 Task: Look for properties with kitchen facilities.
Action: Mouse moved to (982, 116)
Screenshot: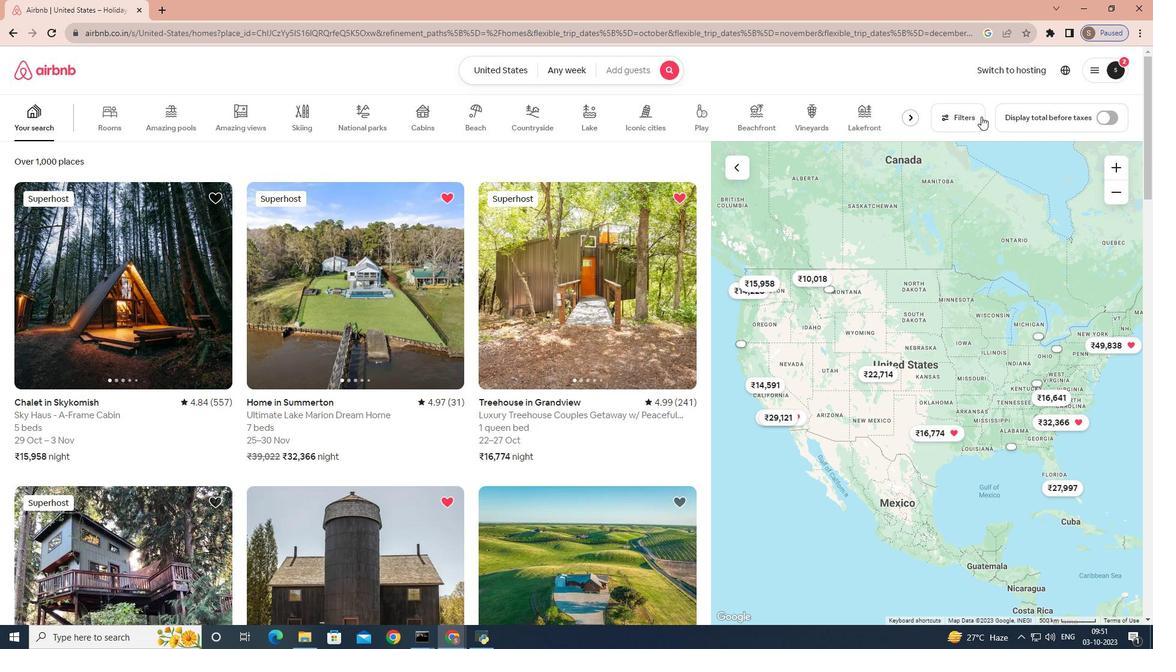 
Action: Mouse pressed left at (982, 116)
Screenshot: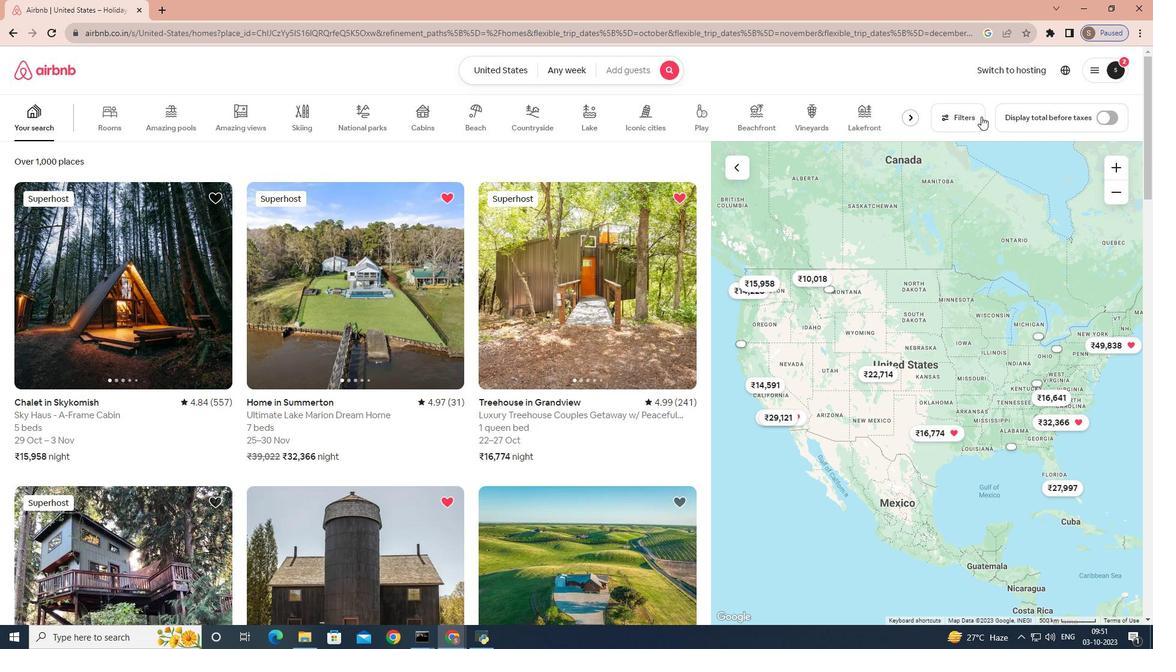 
Action: Mouse moved to (738, 180)
Screenshot: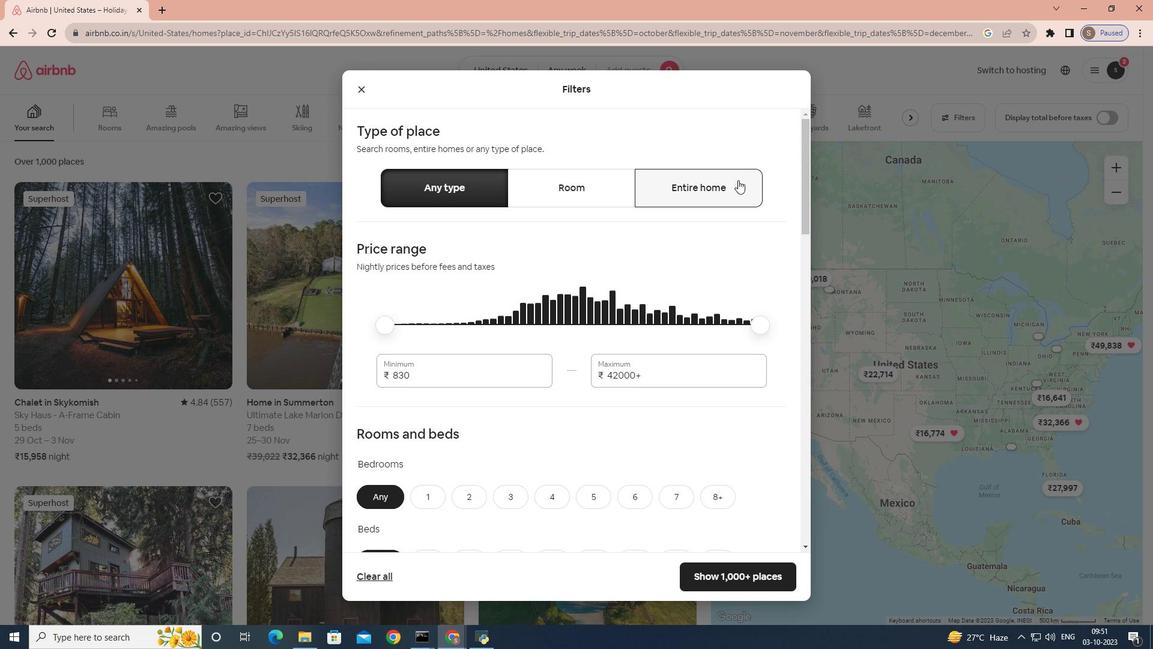 
Action: Mouse pressed left at (738, 180)
Screenshot: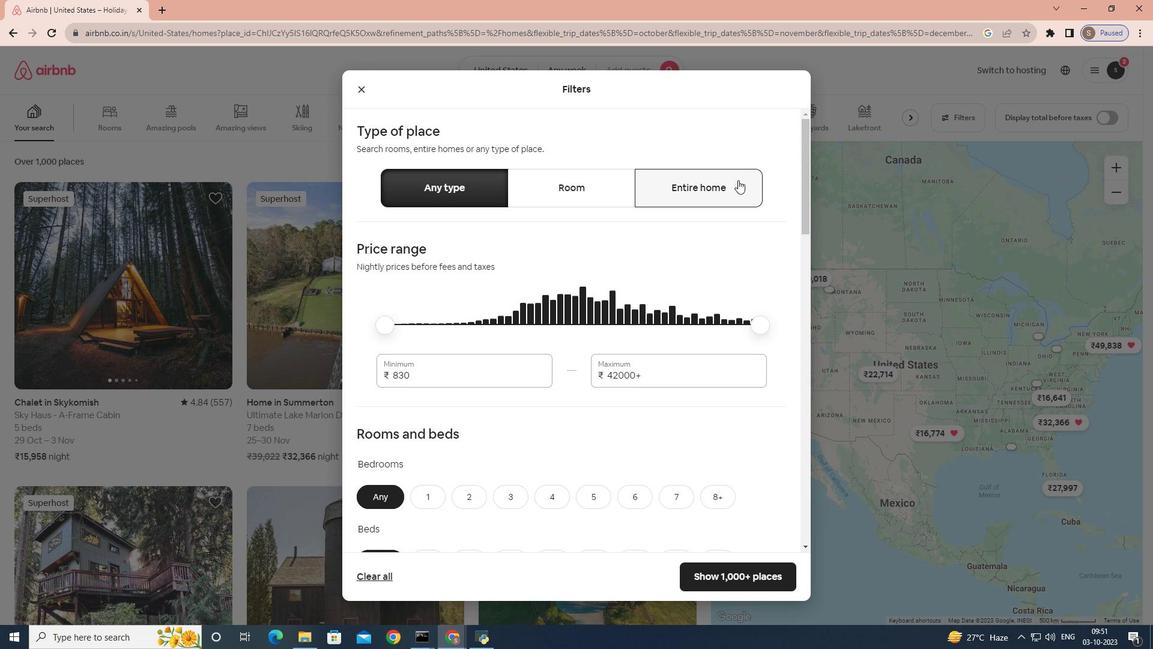 
Action: Mouse moved to (580, 285)
Screenshot: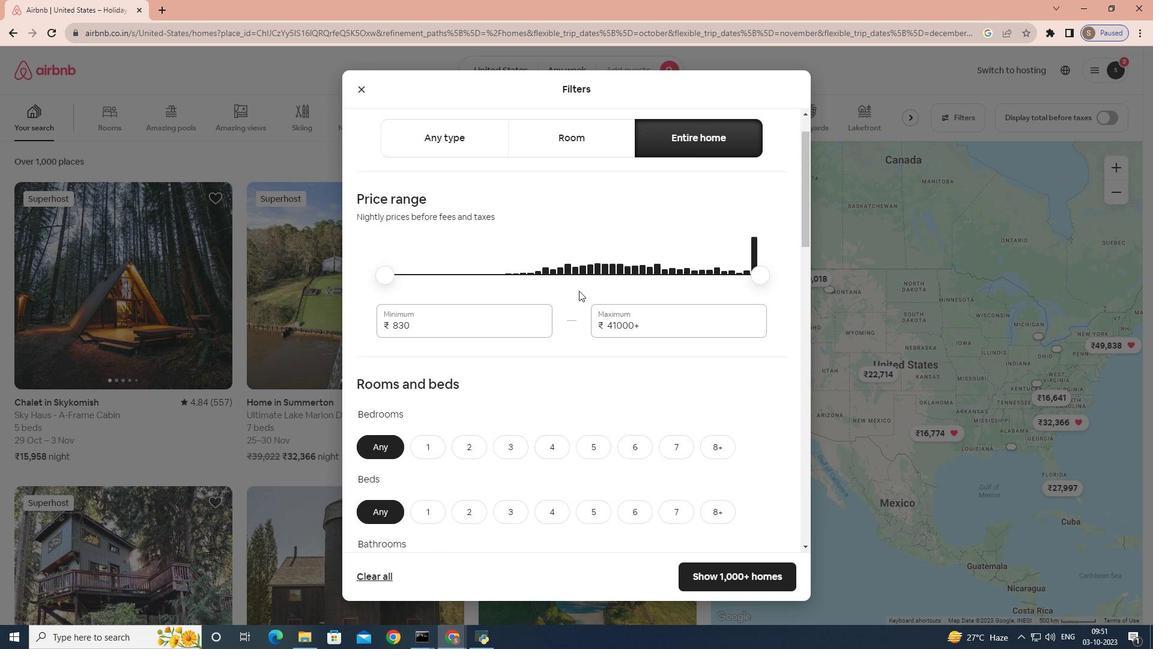 
Action: Mouse scrolled (580, 284) with delta (0, 0)
Screenshot: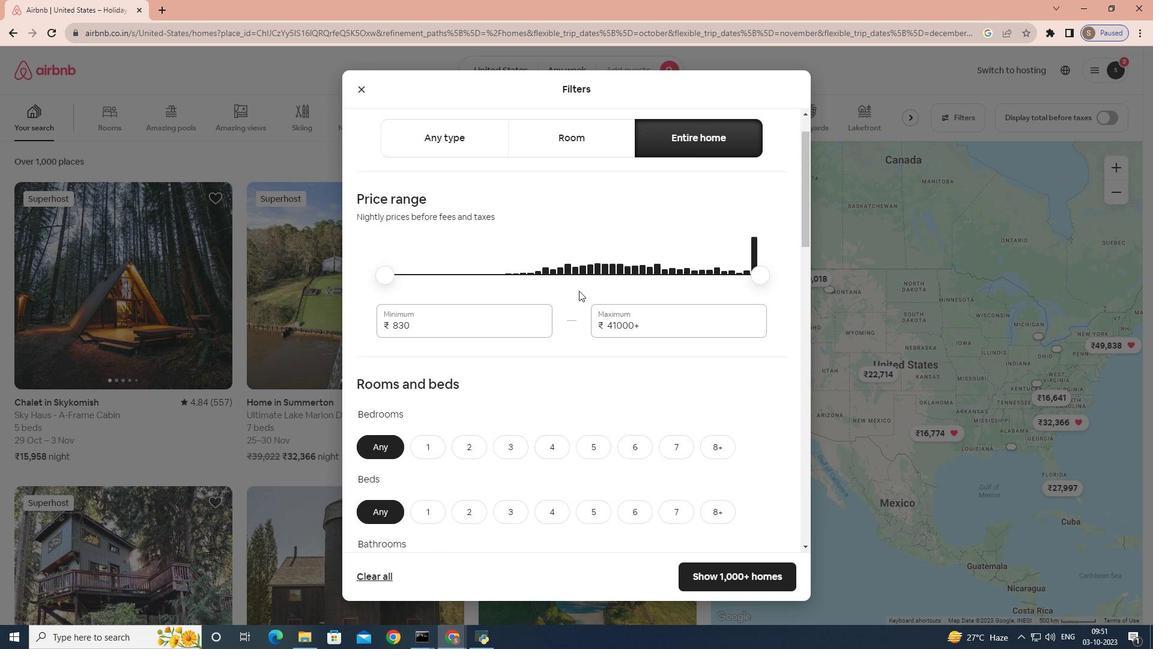 
Action: Mouse moved to (579, 287)
Screenshot: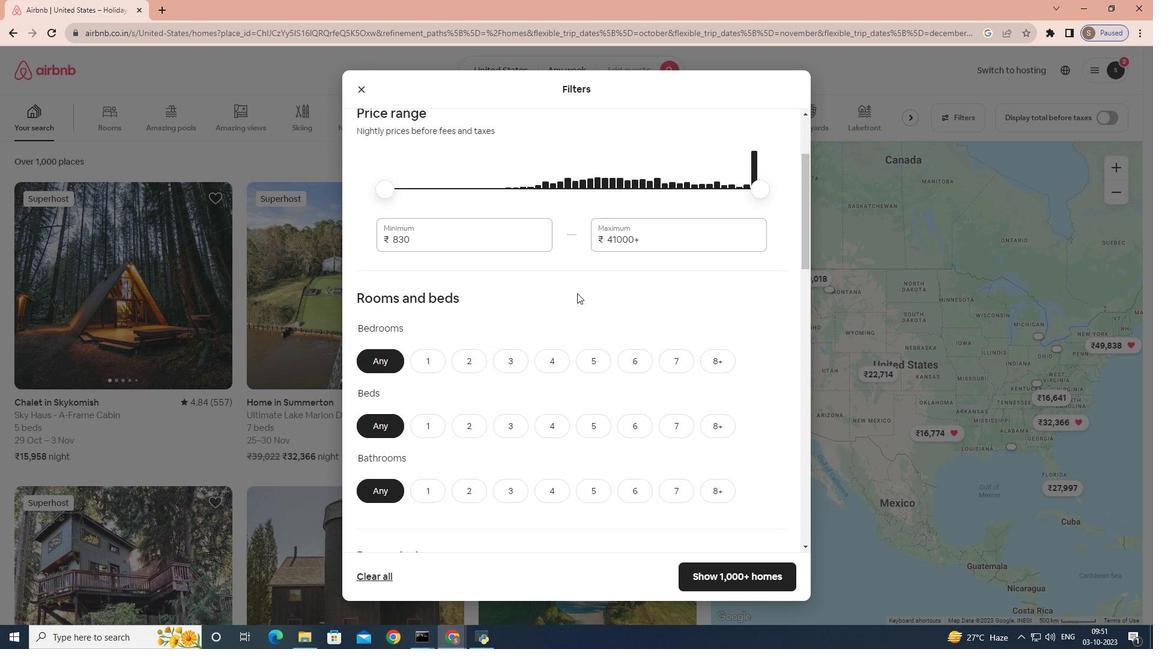 
Action: Mouse scrolled (579, 287) with delta (0, 0)
Screenshot: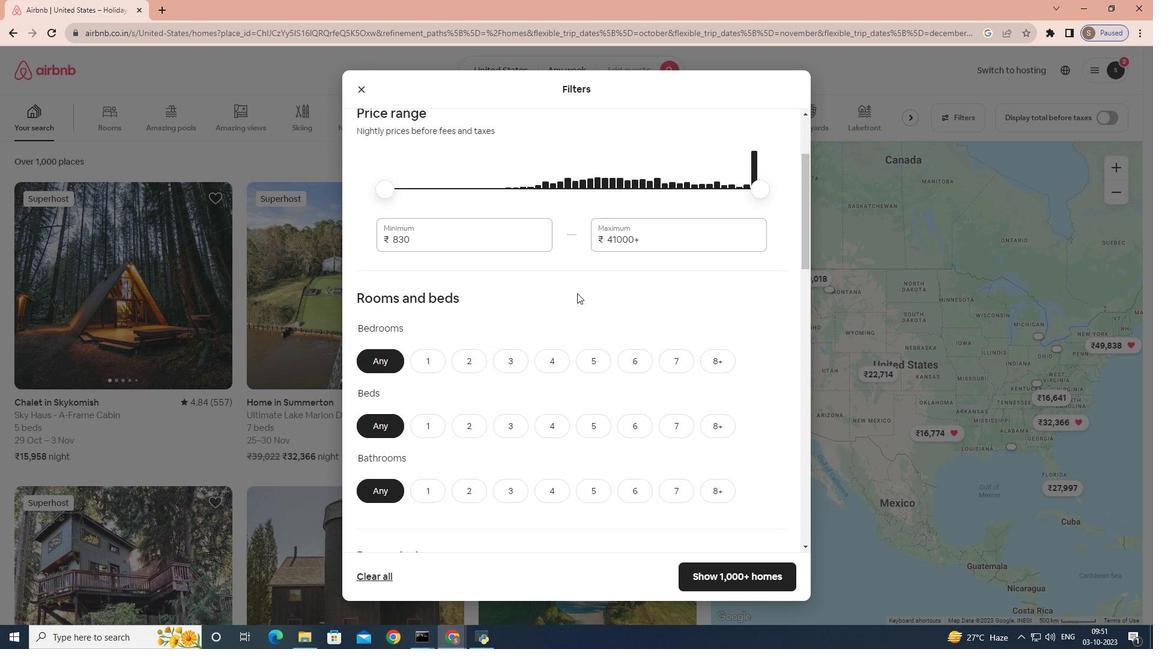 
Action: Mouse scrolled (579, 287) with delta (0, 0)
Screenshot: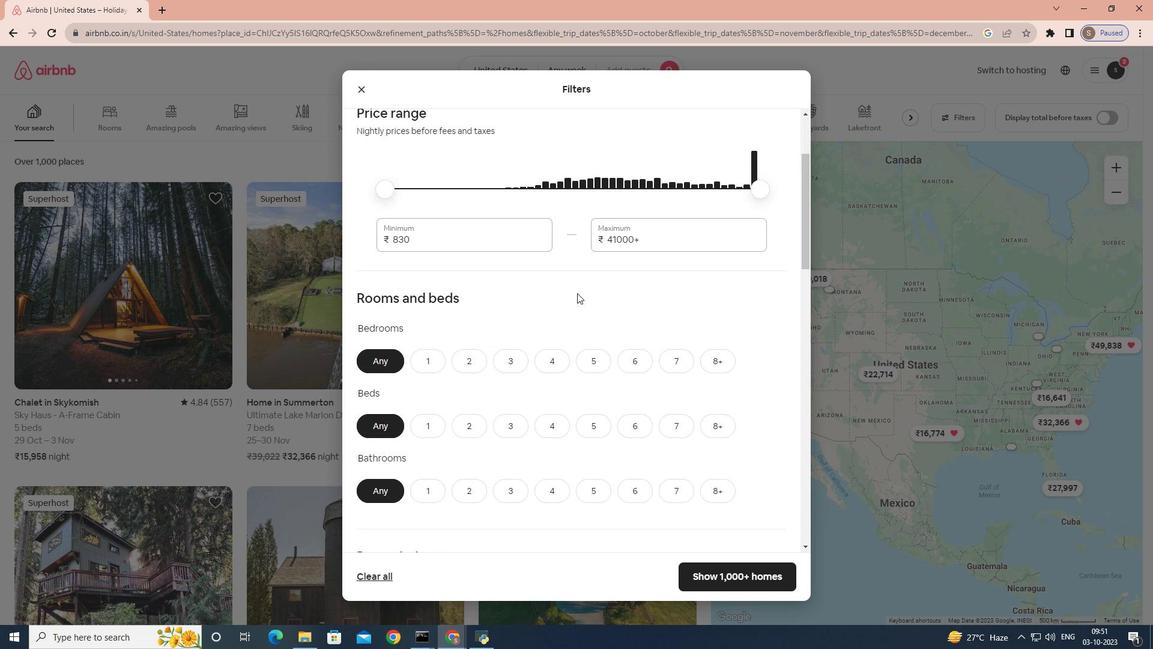 
Action: Mouse moved to (576, 293)
Screenshot: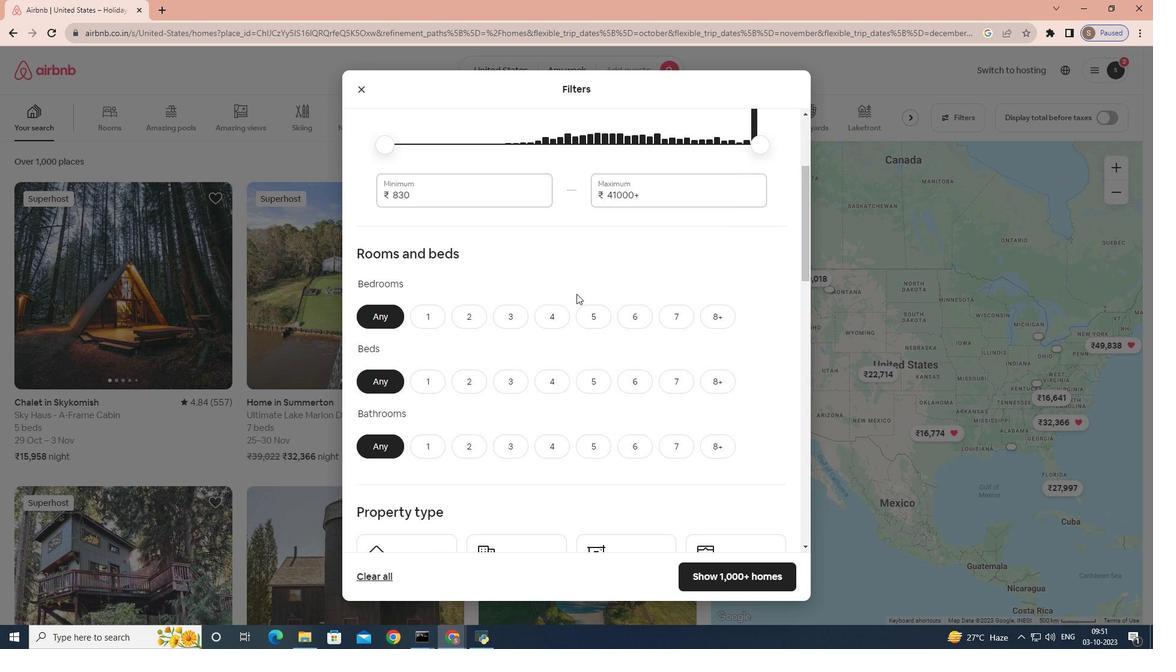 
Action: Mouse scrolled (576, 293) with delta (0, 0)
Screenshot: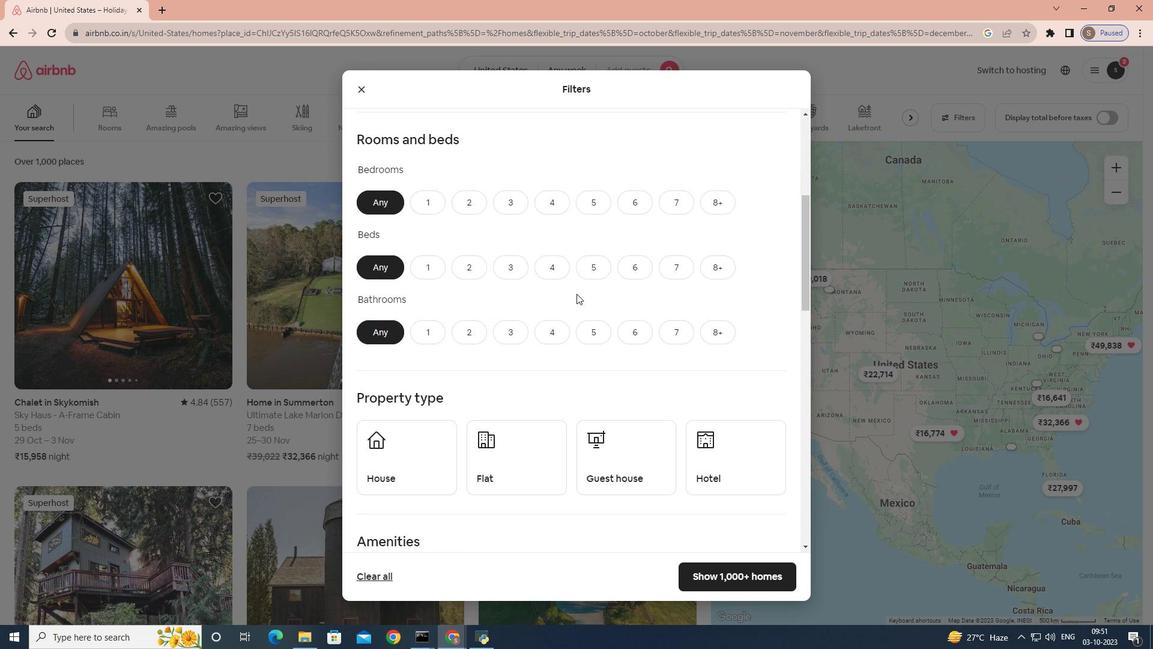 
Action: Mouse scrolled (576, 293) with delta (0, 0)
Screenshot: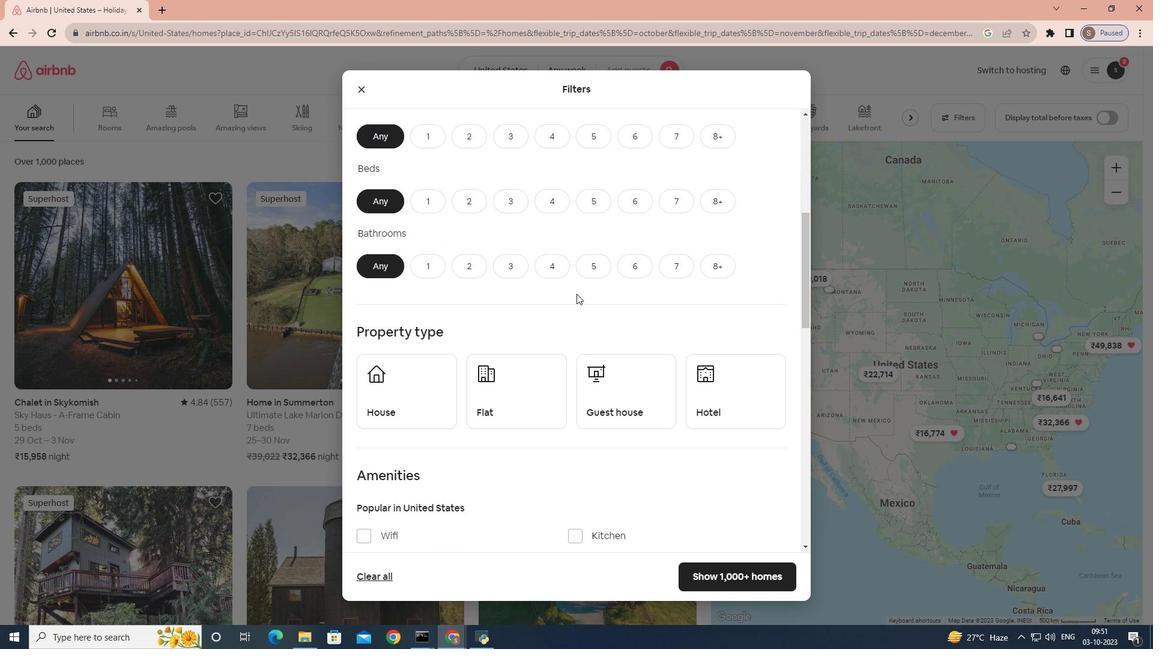 
Action: Mouse scrolled (576, 293) with delta (0, 0)
Screenshot: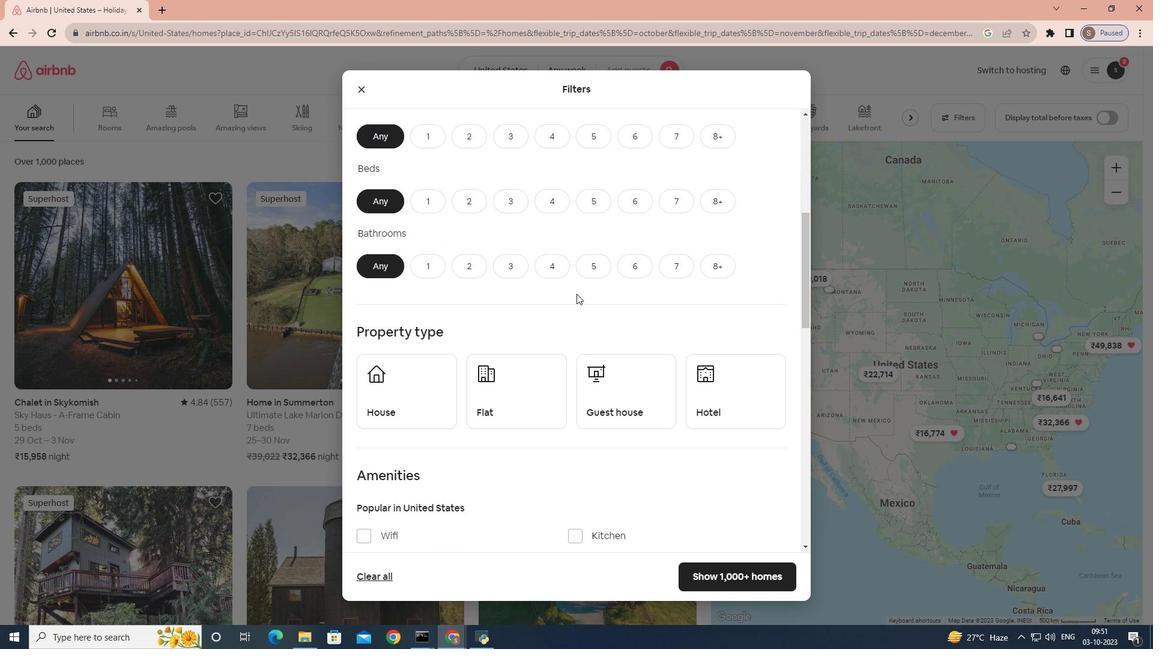 
Action: Mouse moved to (566, 304)
Screenshot: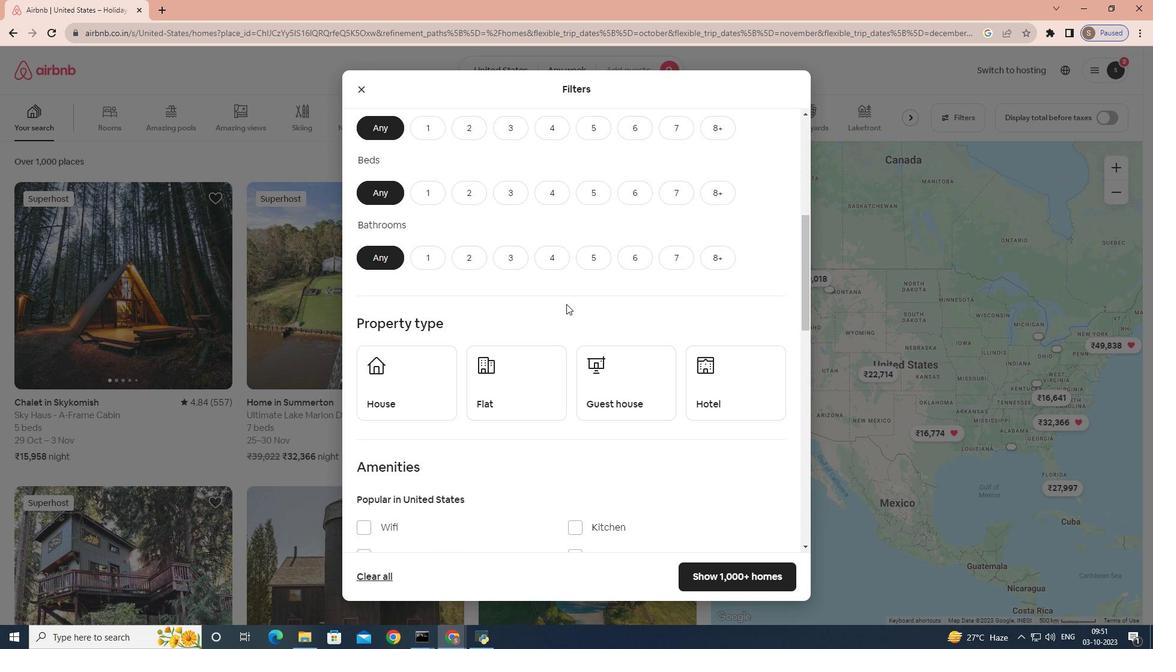 
Action: Mouse scrolled (566, 303) with delta (0, 0)
Screenshot: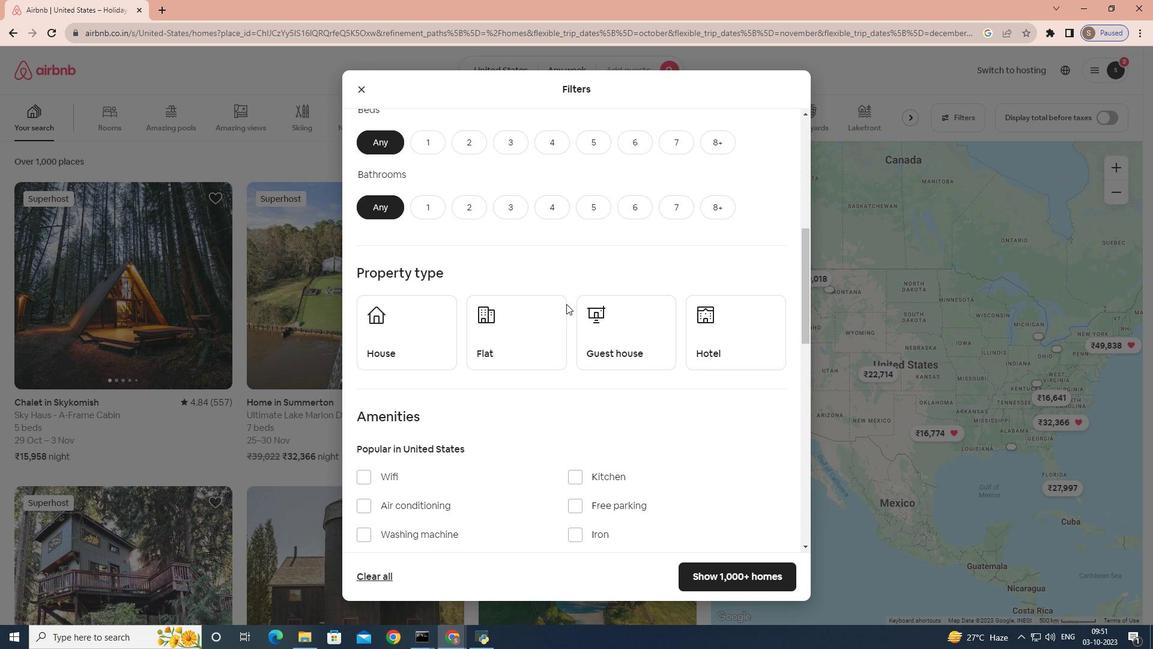 
Action: Mouse scrolled (566, 303) with delta (0, 0)
Screenshot: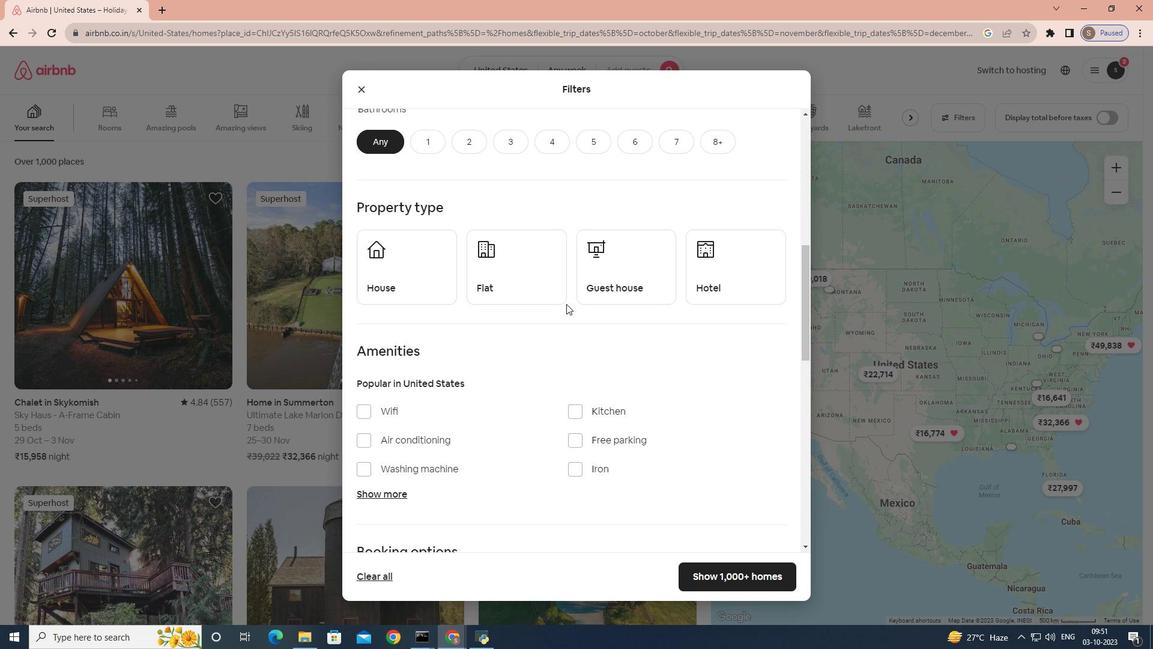 
Action: Mouse scrolled (566, 303) with delta (0, 0)
Screenshot: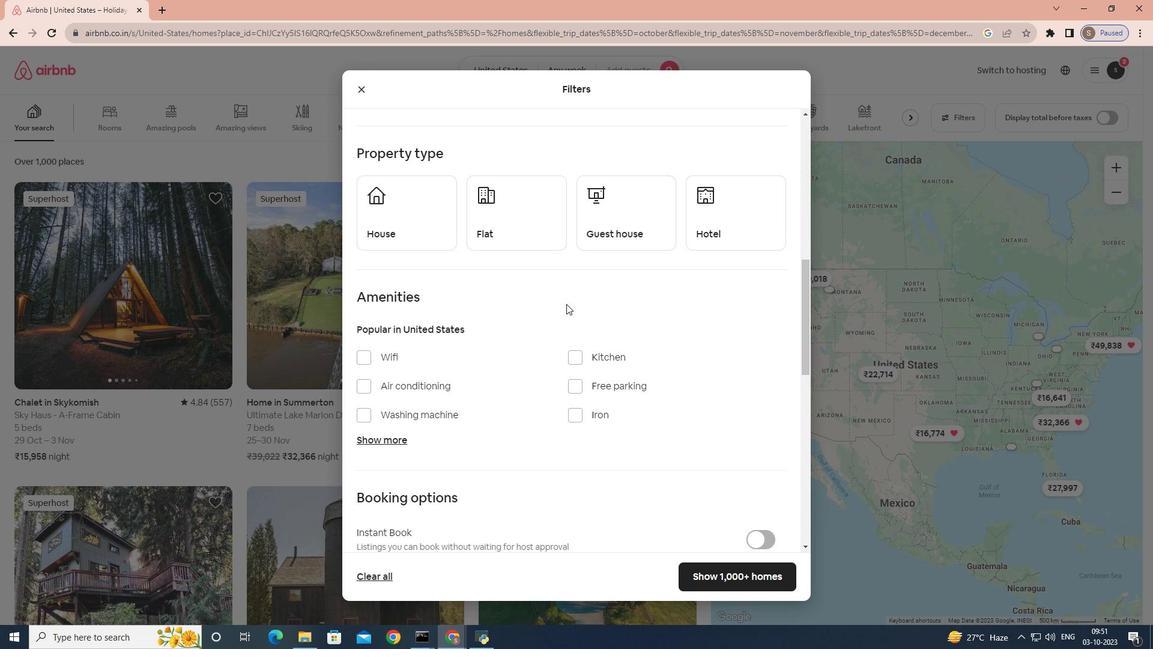 
Action: Mouse moved to (573, 356)
Screenshot: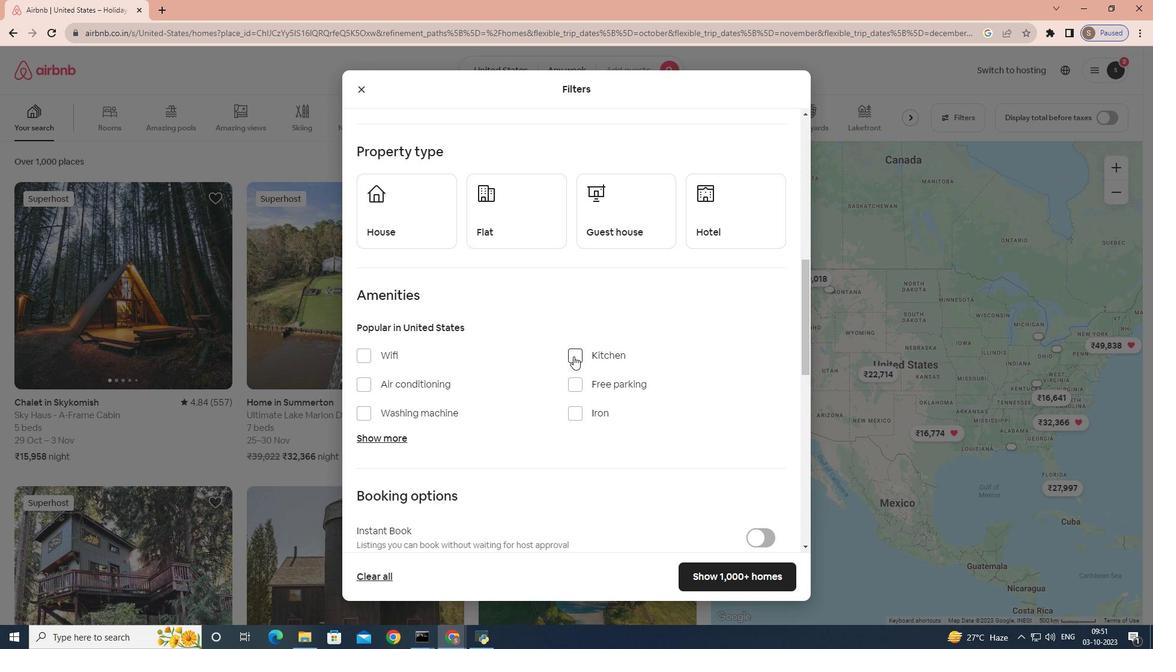 
Action: Mouse pressed left at (573, 356)
Screenshot: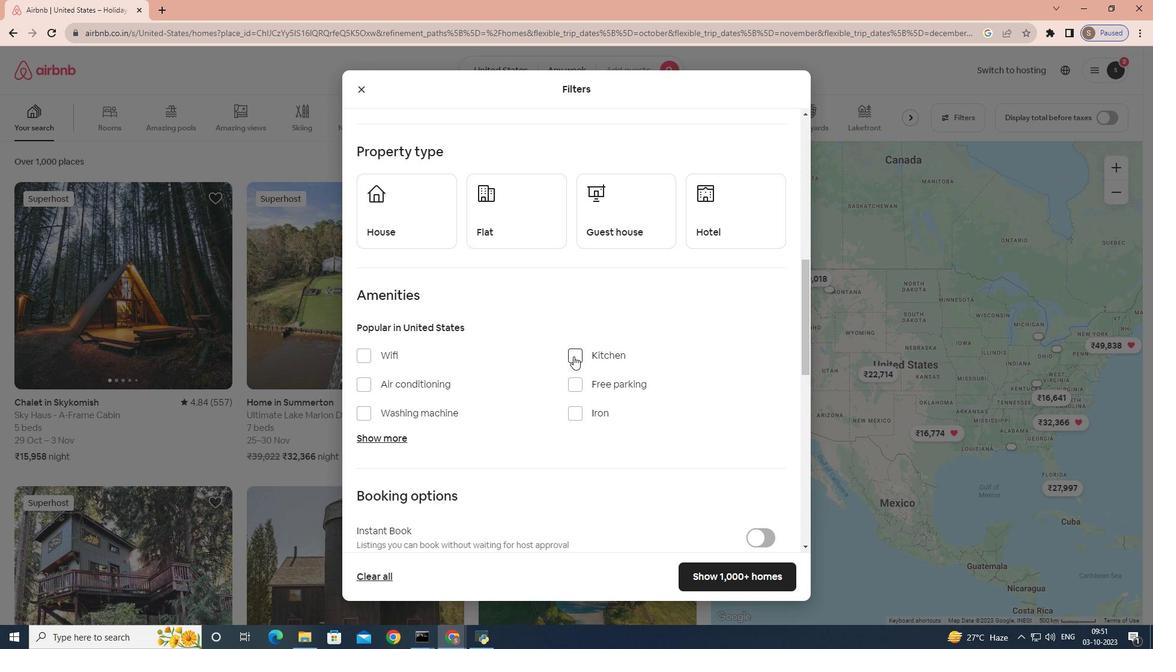 
Action: Mouse moved to (697, 576)
Screenshot: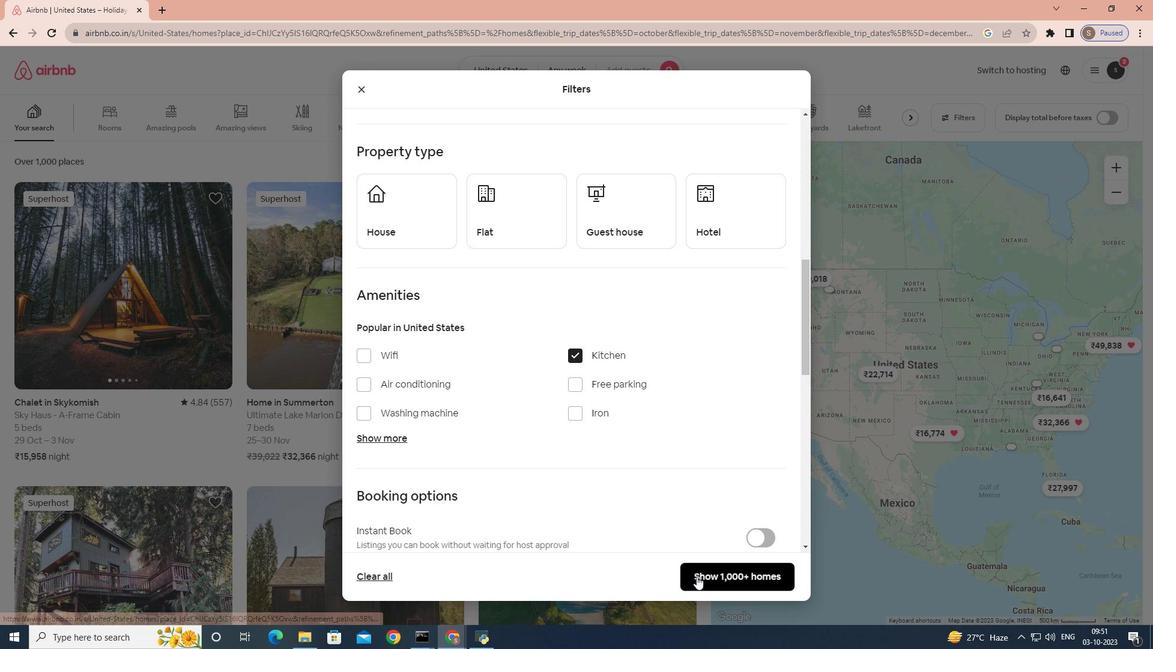 
Action: Mouse pressed left at (697, 576)
Screenshot: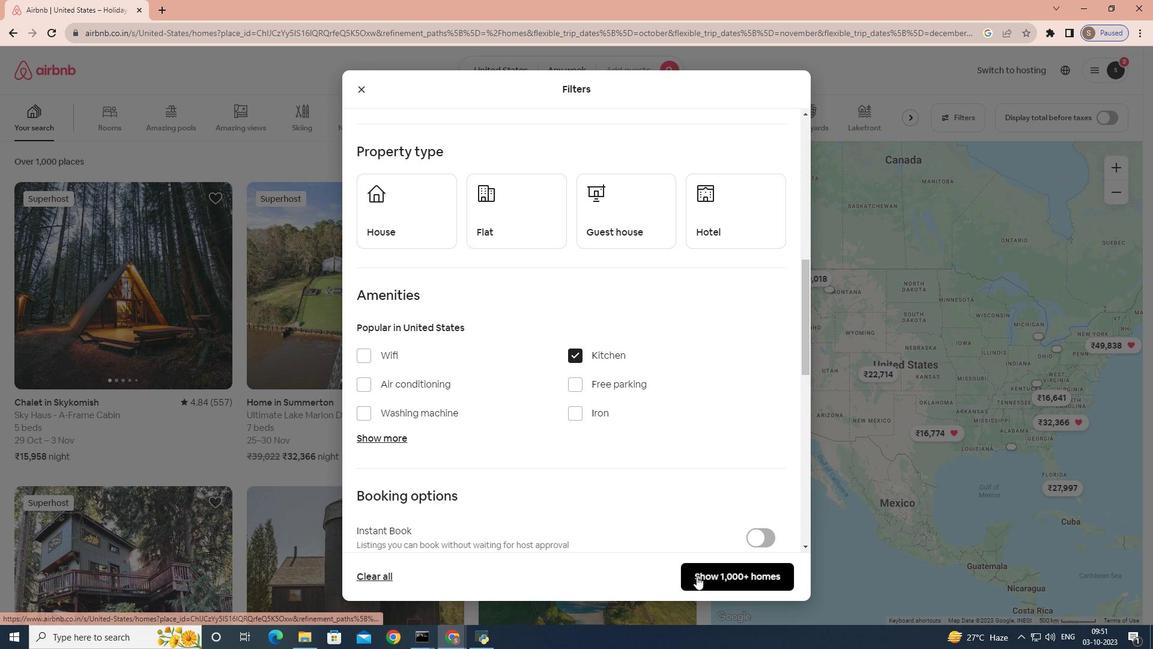 
Action: Mouse moved to (699, 576)
Screenshot: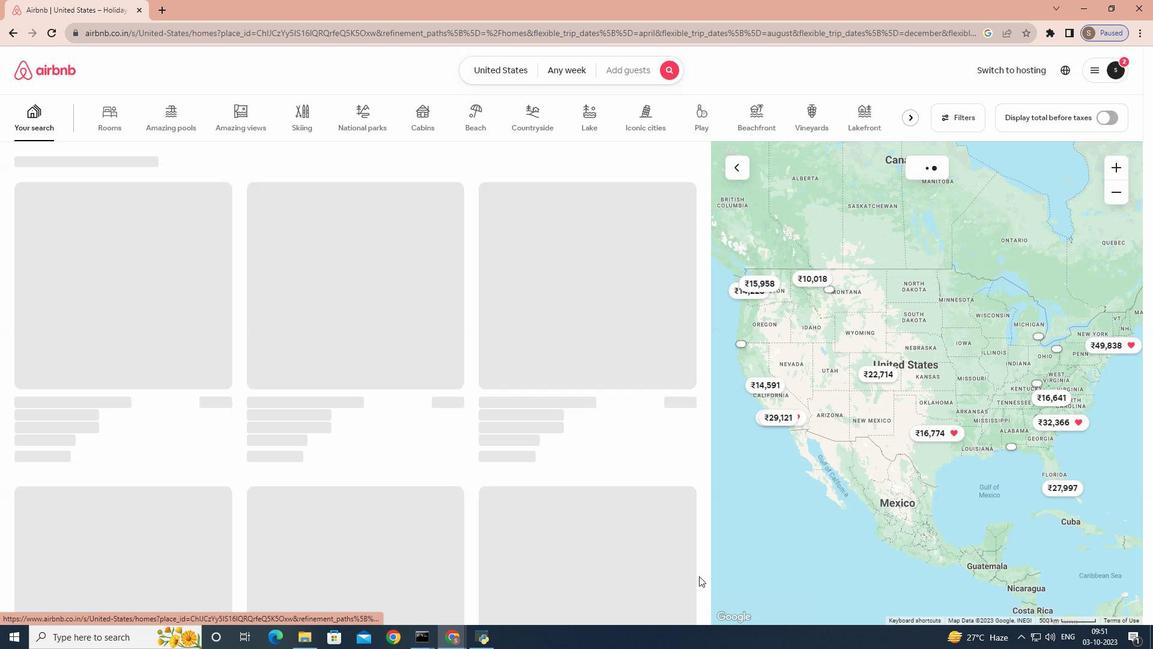 
